 Task: Create a due date automation trigger when advanced on, the moment a card is due add content with a description containing resume.
Action: Mouse moved to (853, 253)
Screenshot: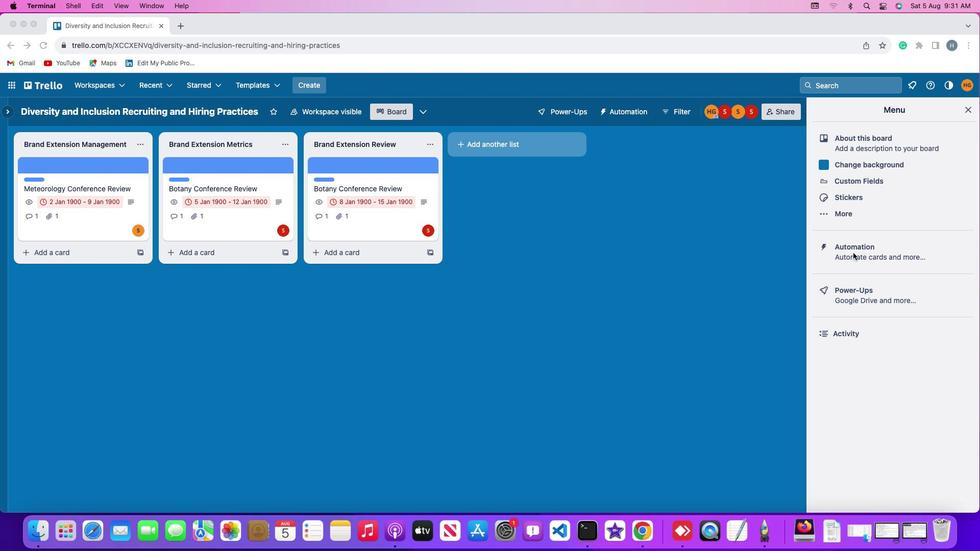 
Action: Mouse pressed left at (853, 253)
Screenshot: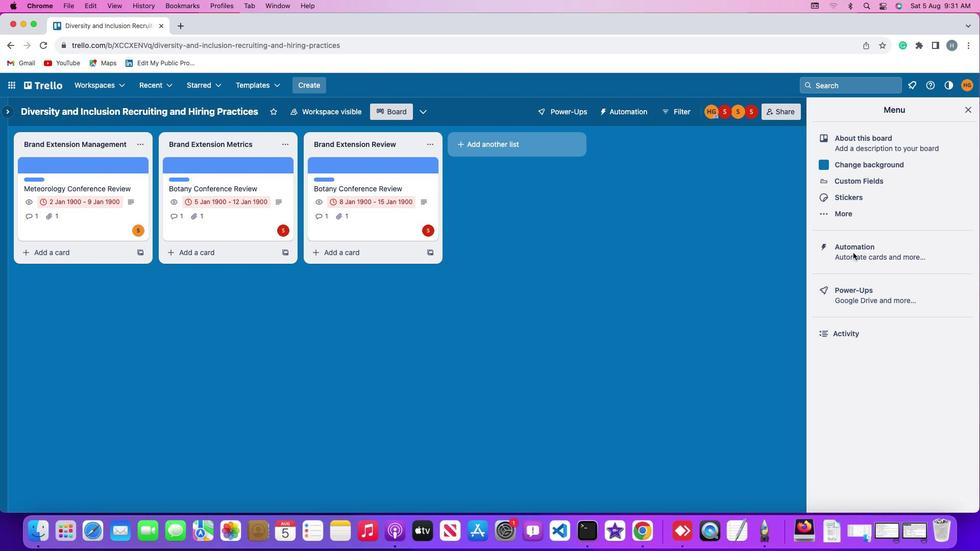 
Action: Mouse pressed left at (853, 253)
Screenshot: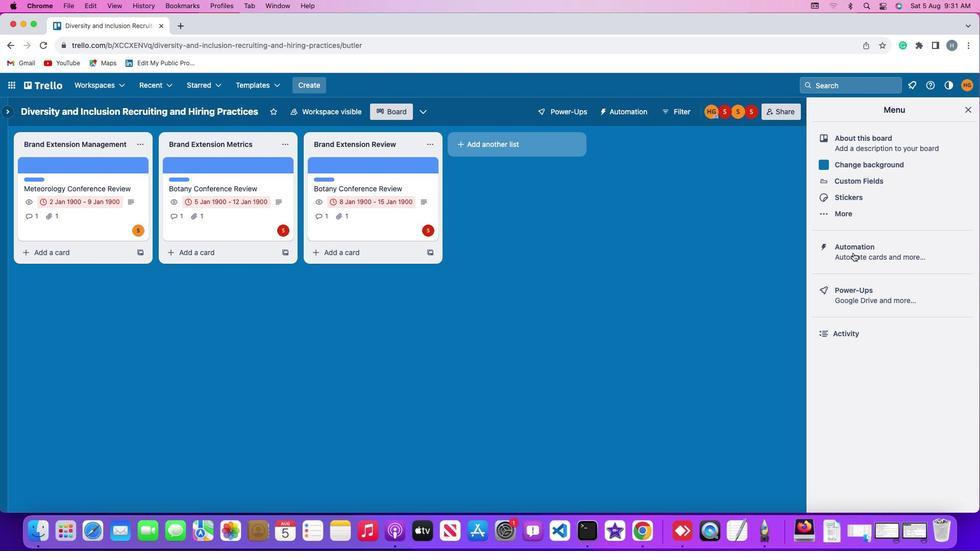 
Action: Mouse moved to (76, 241)
Screenshot: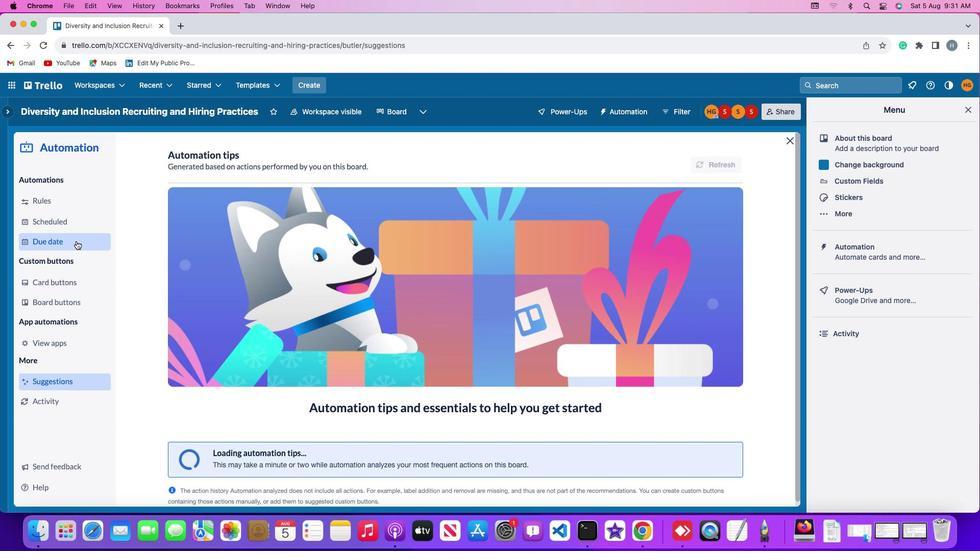 
Action: Mouse pressed left at (76, 241)
Screenshot: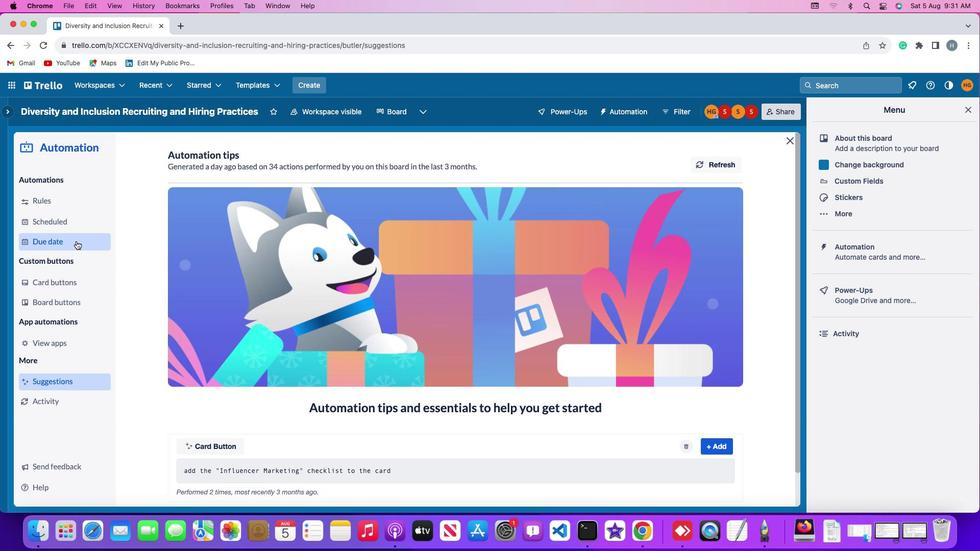 
Action: Mouse moved to (685, 156)
Screenshot: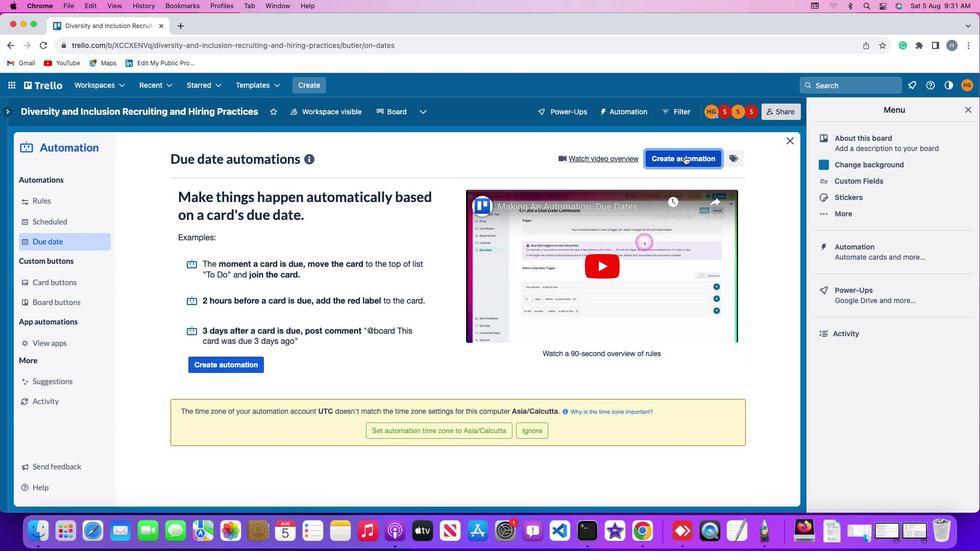 
Action: Mouse pressed left at (685, 156)
Screenshot: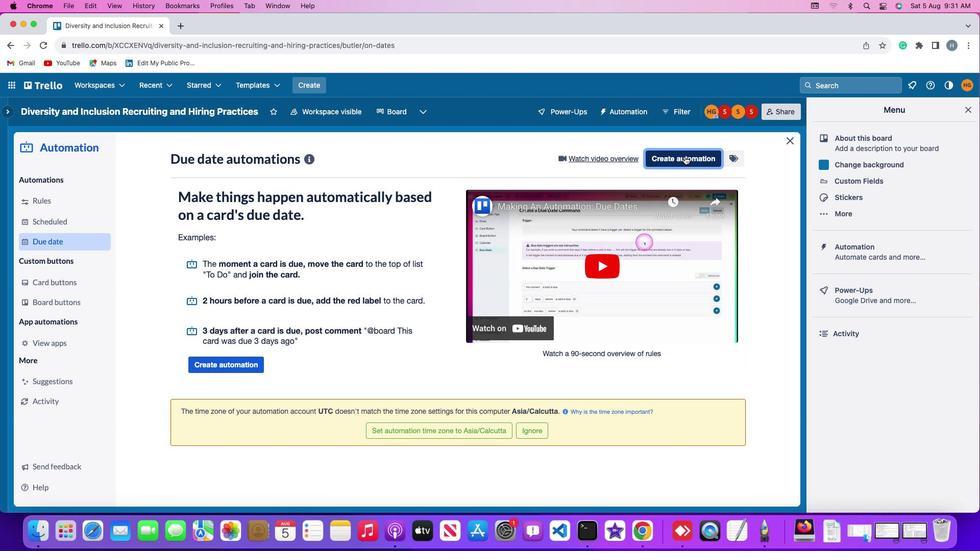 
Action: Mouse moved to (449, 257)
Screenshot: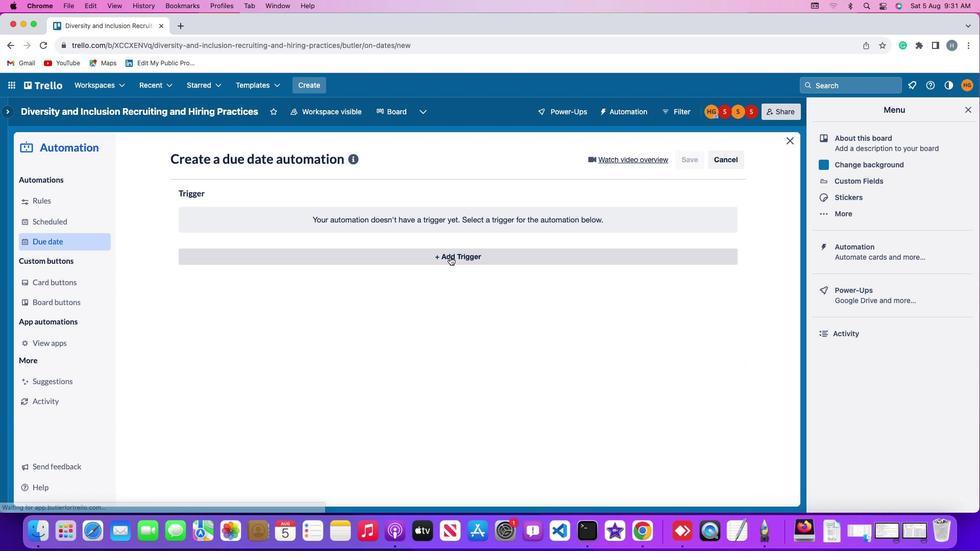 
Action: Mouse pressed left at (449, 257)
Screenshot: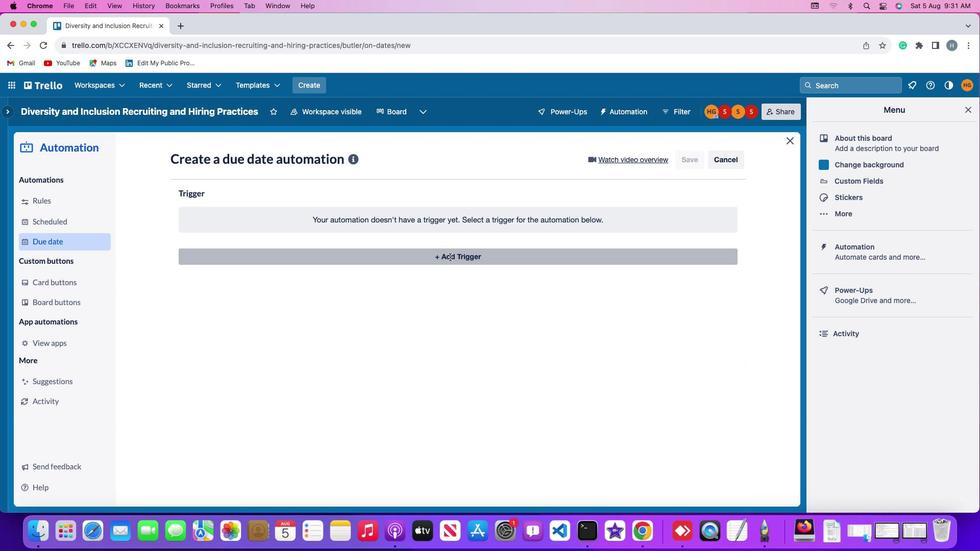 
Action: Mouse moved to (211, 377)
Screenshot: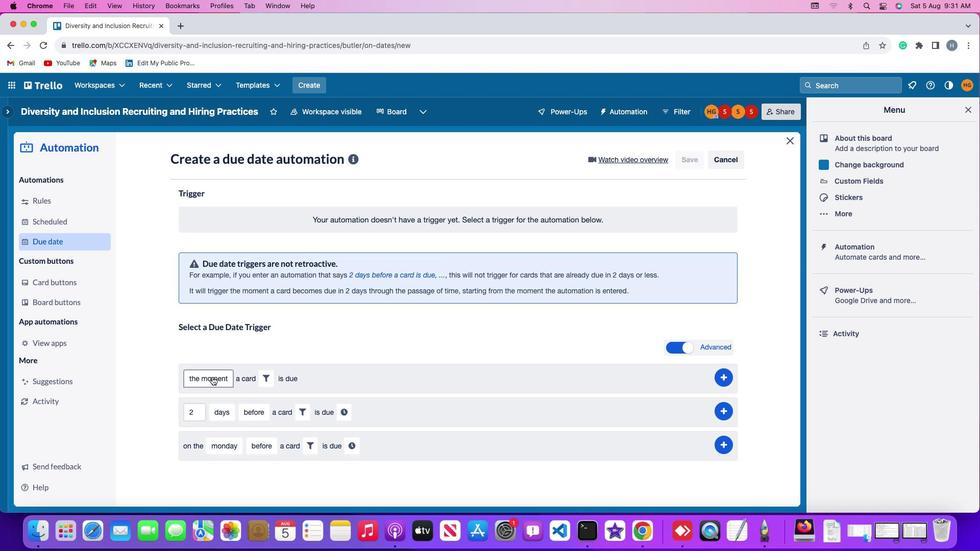 
Action: Mouse pressed left at (211, 377)
Screenshot: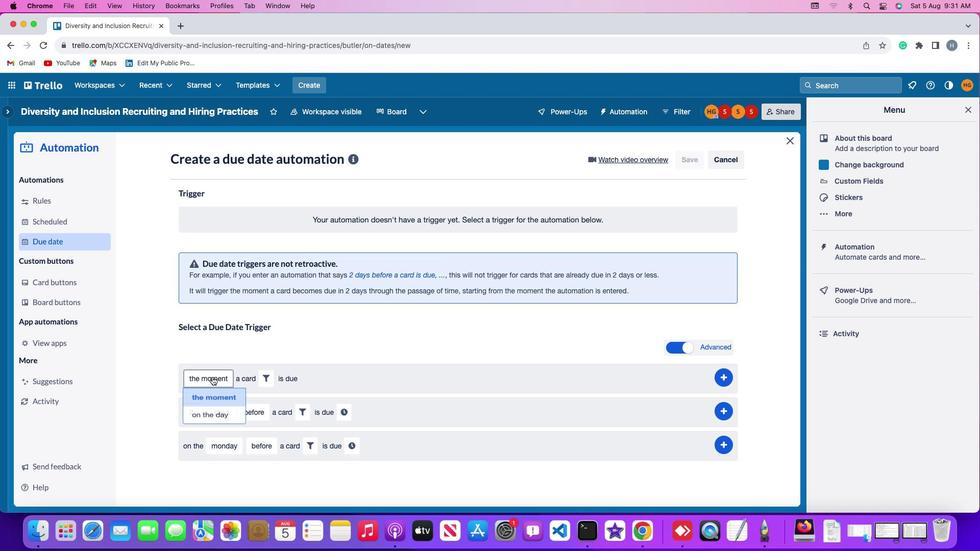 
Action: Mouse moved to (212, 395)
Screenshot: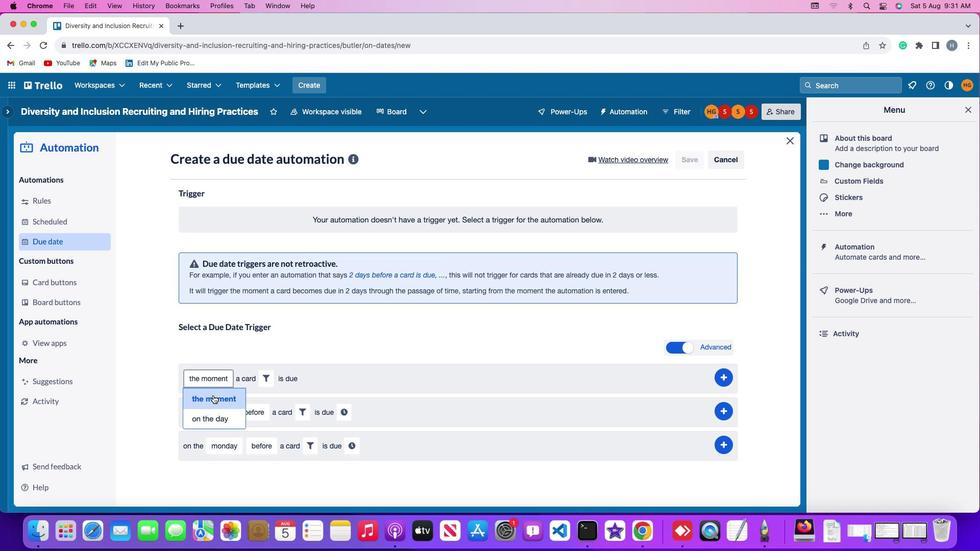 
Action: Mouse pressed left at (212, 395)
Screenshot: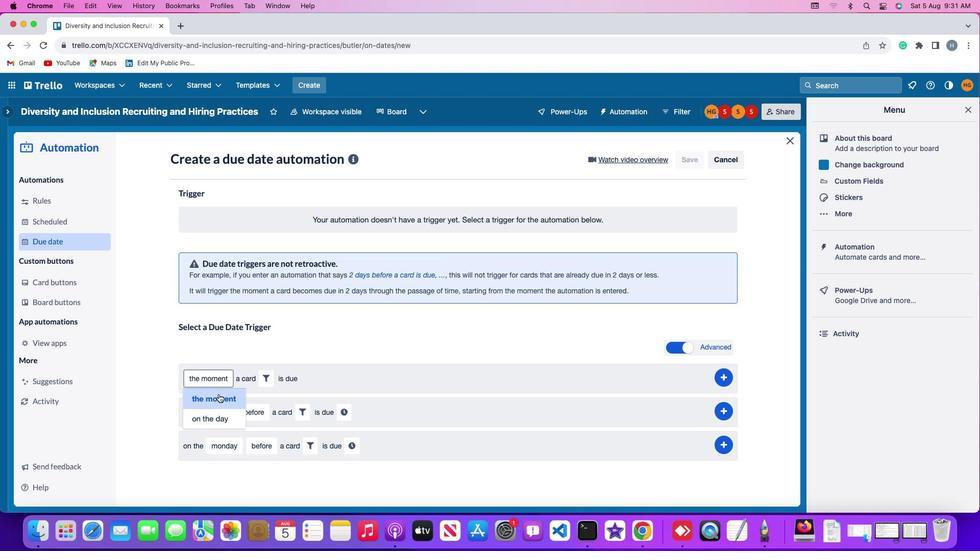 
Action: Mouse moved to (266, 378)
Screenshot: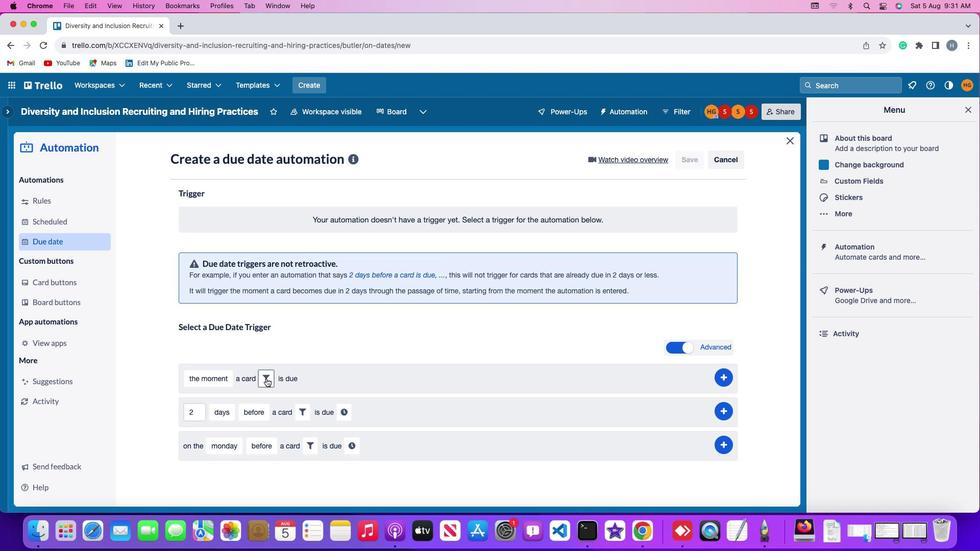 
Action: Mouse pressed left at (266, 378)
Screenshot: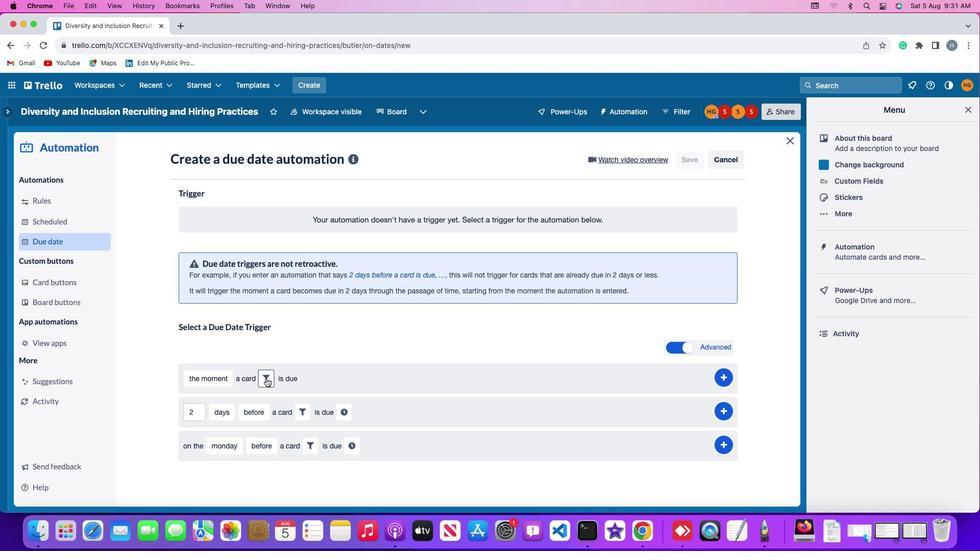
Action: Mouse moved to (401, 409)
Screenshot: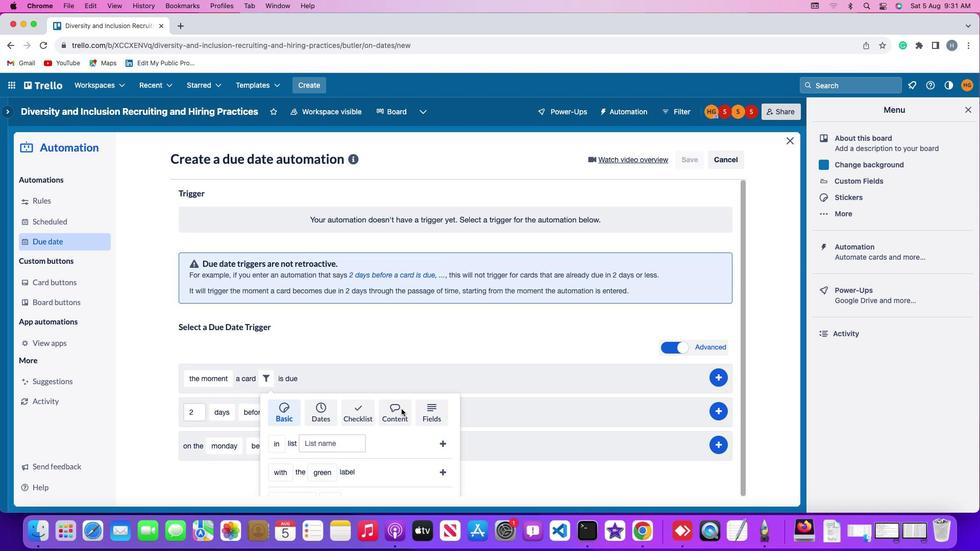 
Action: Mouse pressed left at (401, 409)
Screenshot: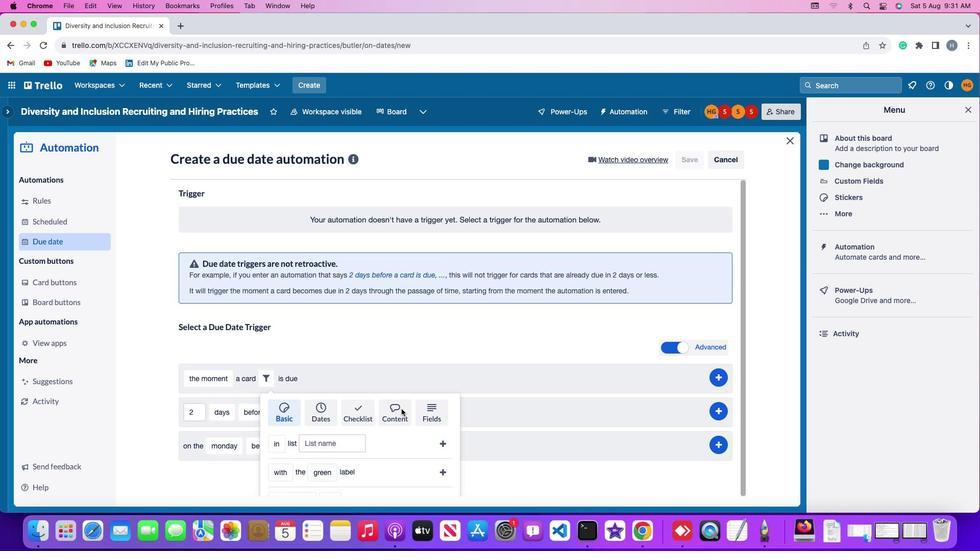
Action: Mouse moved to (310, 446)
Screenshot: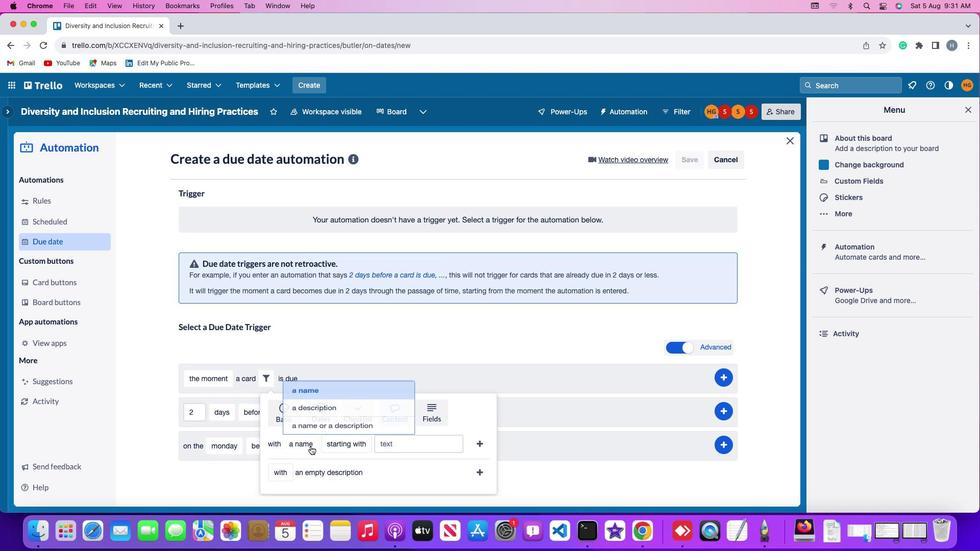 
Action: Mouse pressed left at (310, 446)
Screenshot: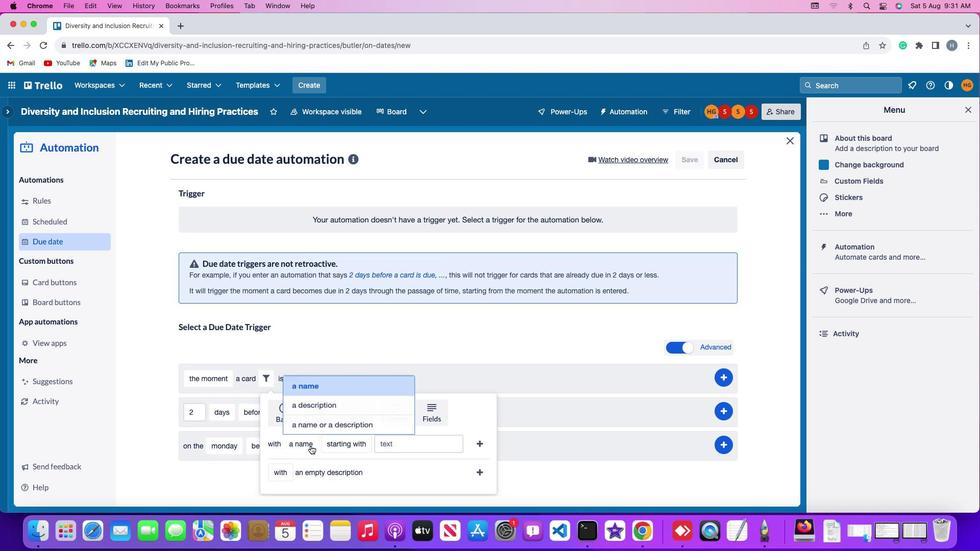 
Action: Mouse moved to (329, 402)
Screenshot: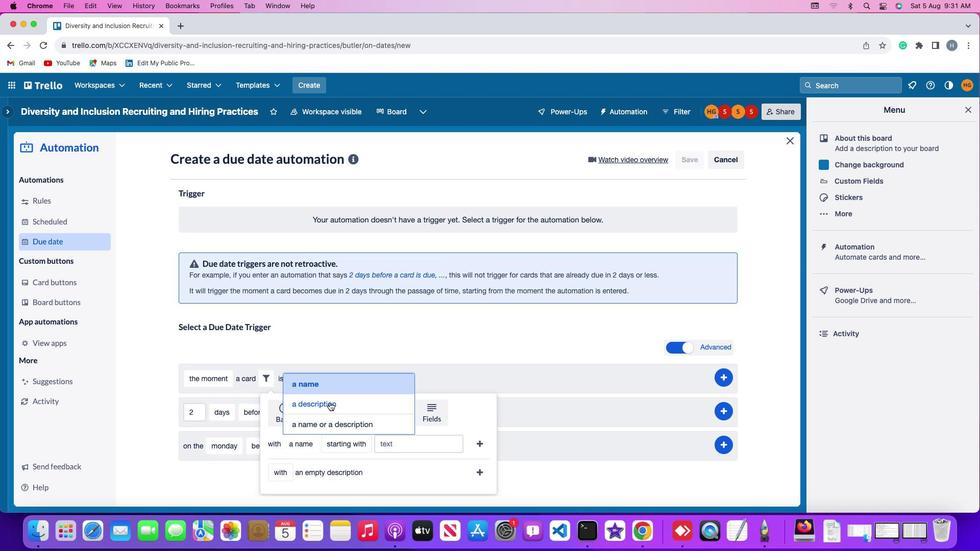 
Action: Mouse pressed left at (329, 402)
Screenshot: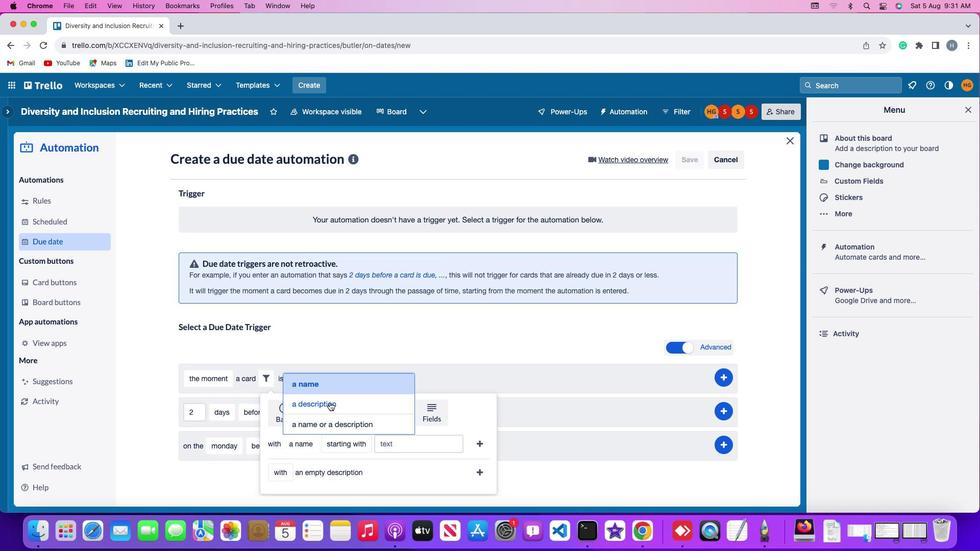
Action: Mouse moved to (378, 363)
Screenshot: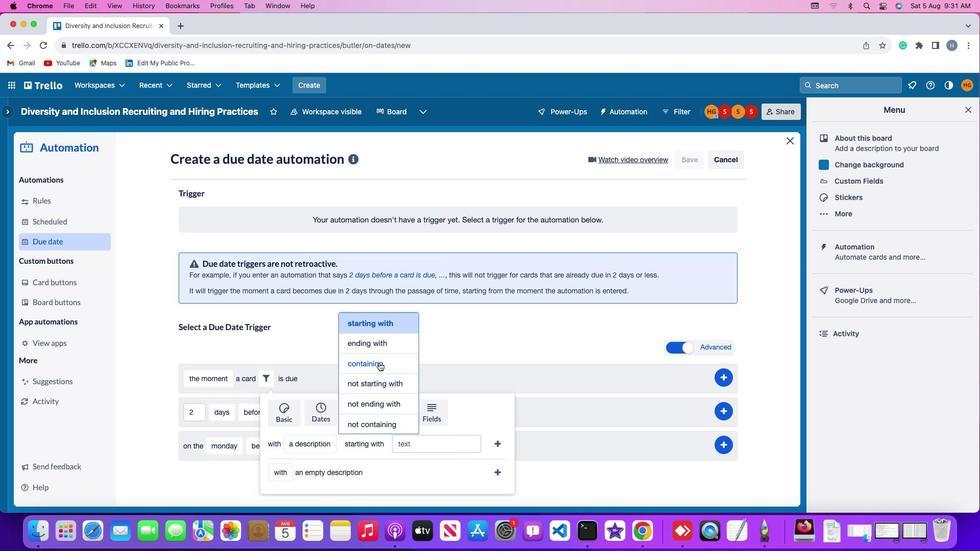 
Action: Mouse pressed left at (378, 363)
Screenshot: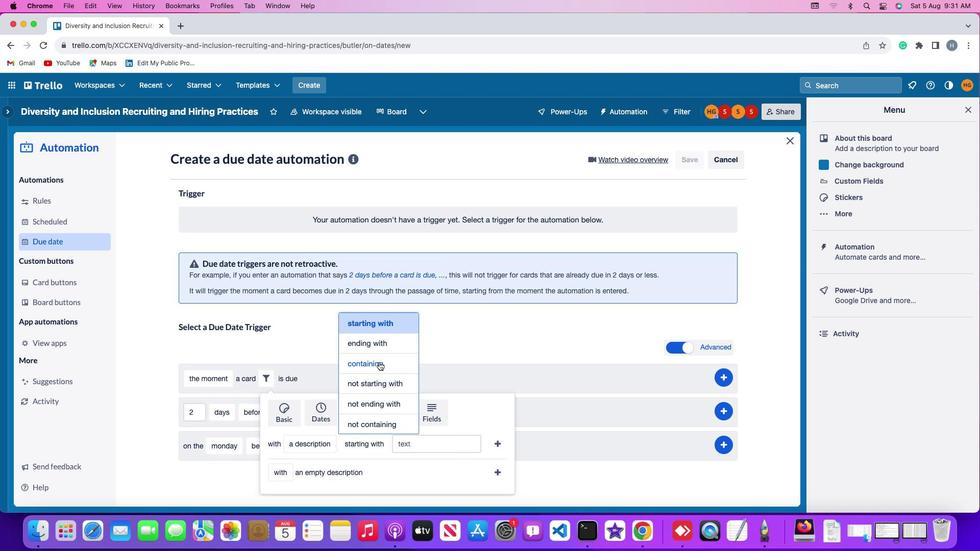
Action: Mouse moved to (416, 442)
Screenshot: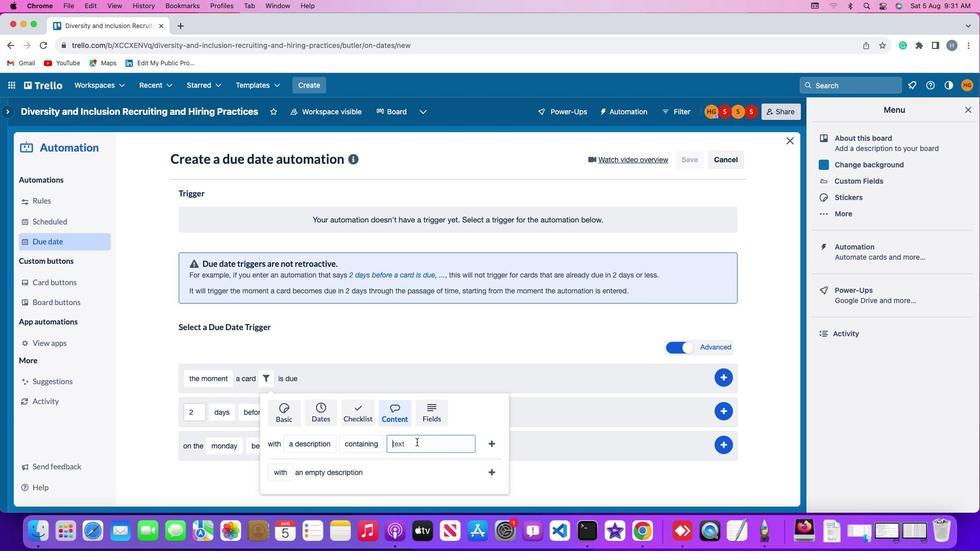 
Action: Mouse pressed left at (416, 442)
Screenshot: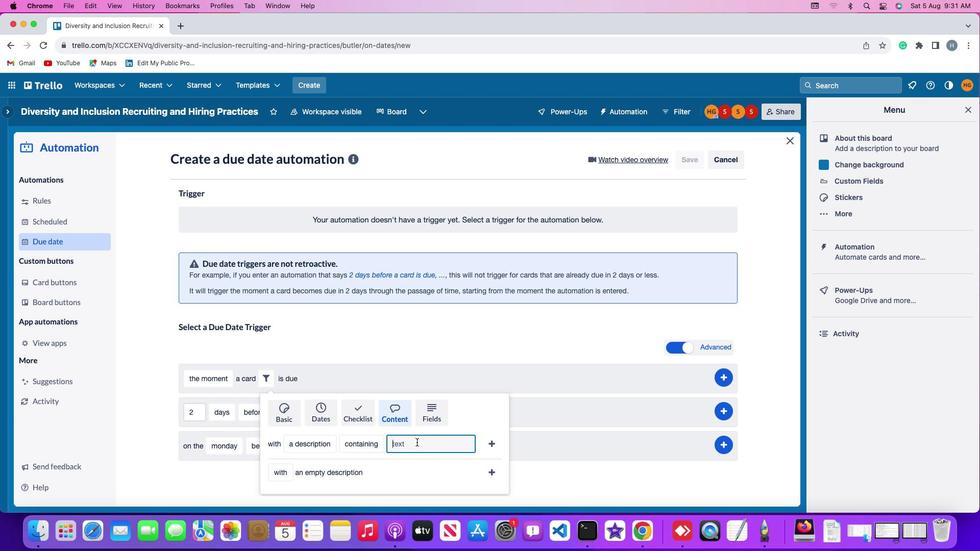 
Action: Key pressed 'r''e''s''u''m''e'
Screenshot: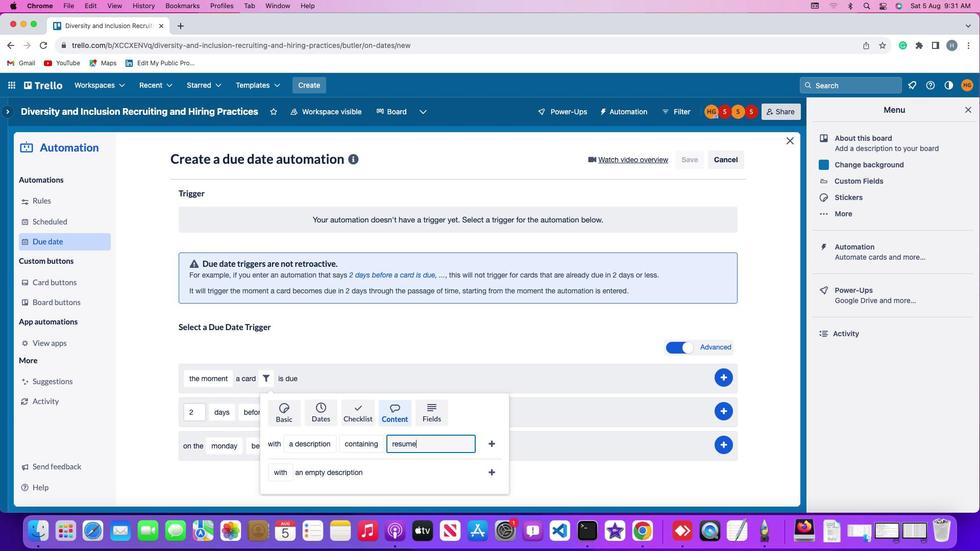 
Action: Mouse moved to (490, 442)
Screenshot: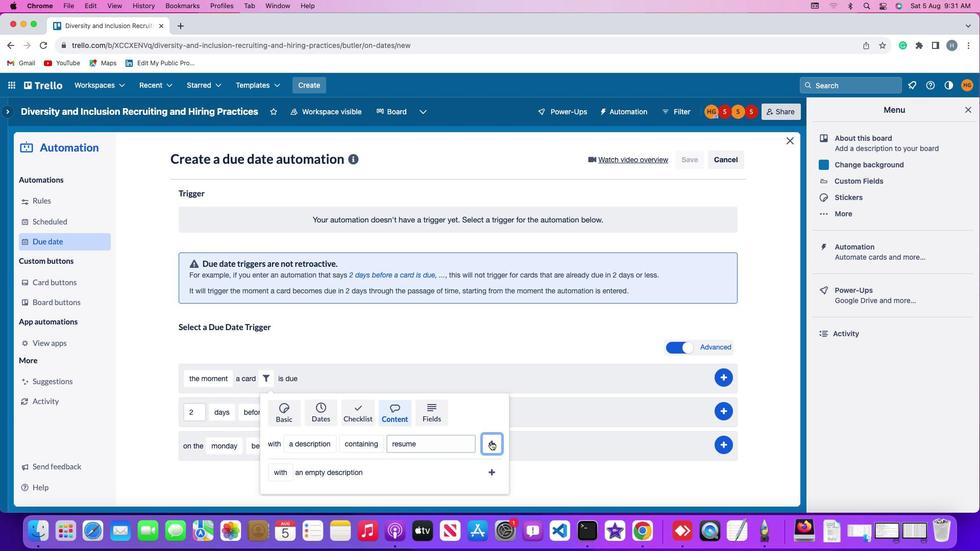
Action: Mouse pressed left at (490, 442)
Screenshot: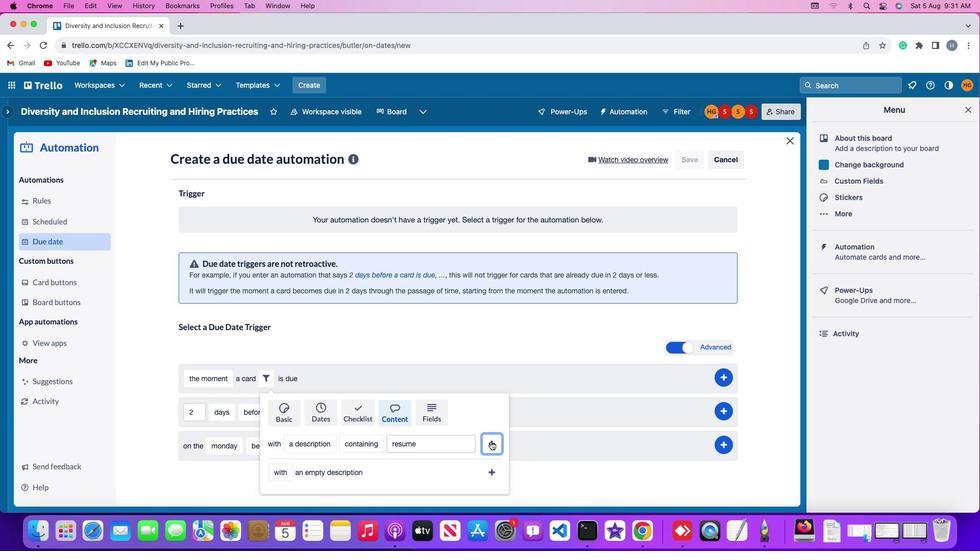 
Action: Mouse moved to (729, 374)
Screenshot: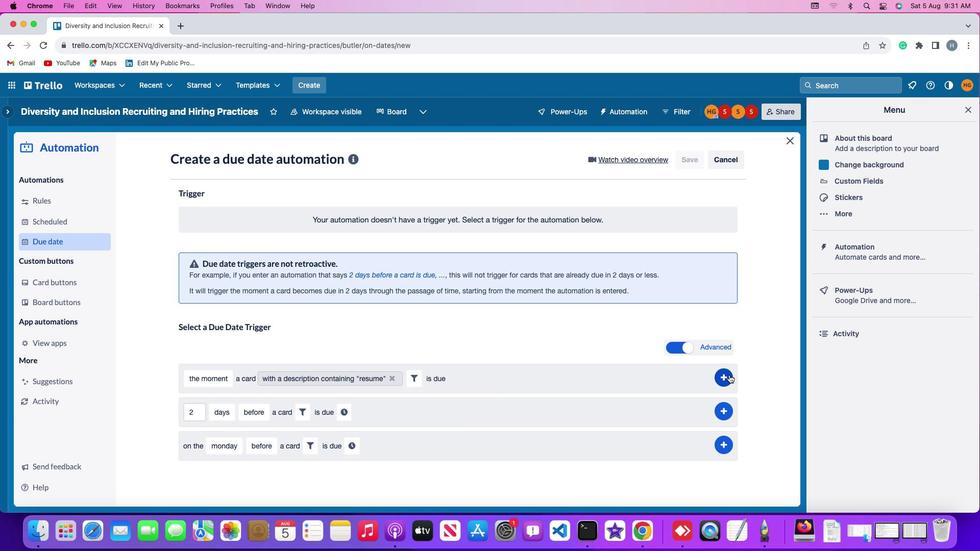 
Action: Mouse pressed left at (729, 374)
Screenshot: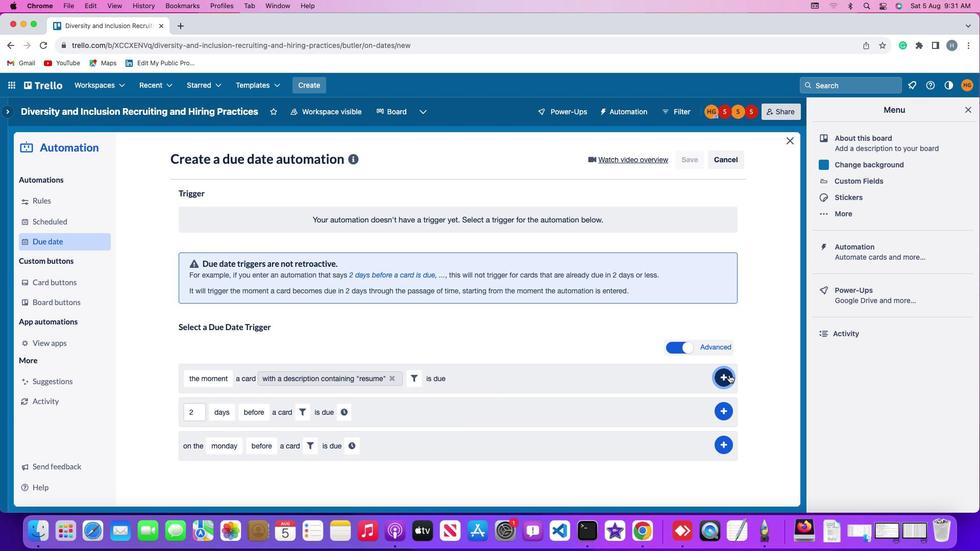 
Action: Mouse moved to (757, 300)
Screenshot: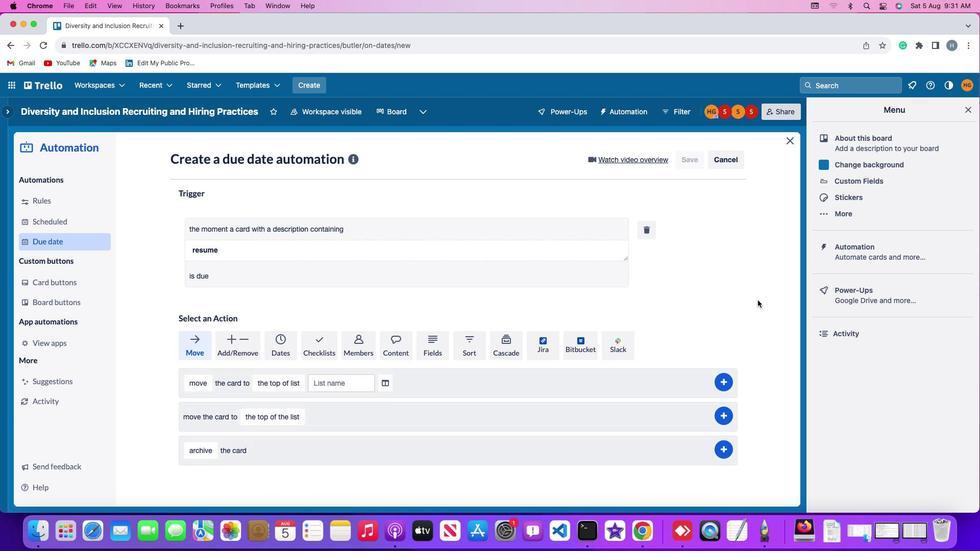
